 Task: Invite Team Member Softage.1@softage.net to Workspace Ethics and Compliance. Invite Team Member Softage.2@softage.net to Workspace Ethics and Compliance. Invite Team Member Softage.3@softage.net to Workspace Ethics and Compliance. Invite Team Member Softage.4@softage.net to Workspace Ethics and Compliance
Action: Mouse moved to (853, 119)
Screenshot: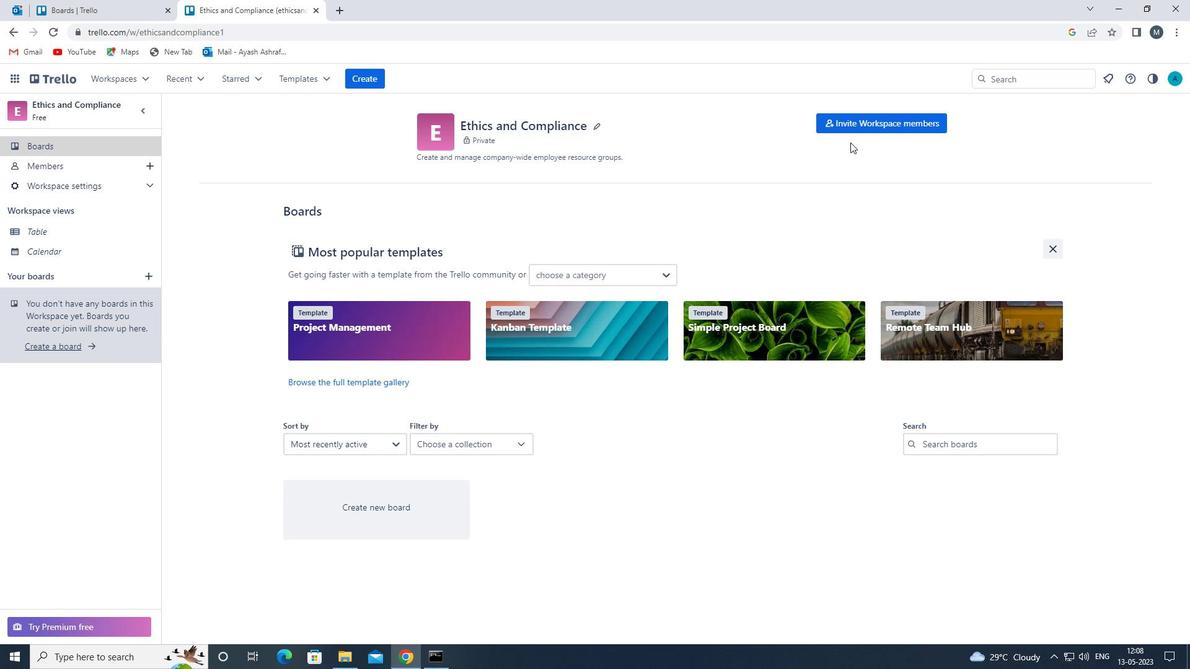 
Action: Mouse pressed left at (853, 119)
Screenshot: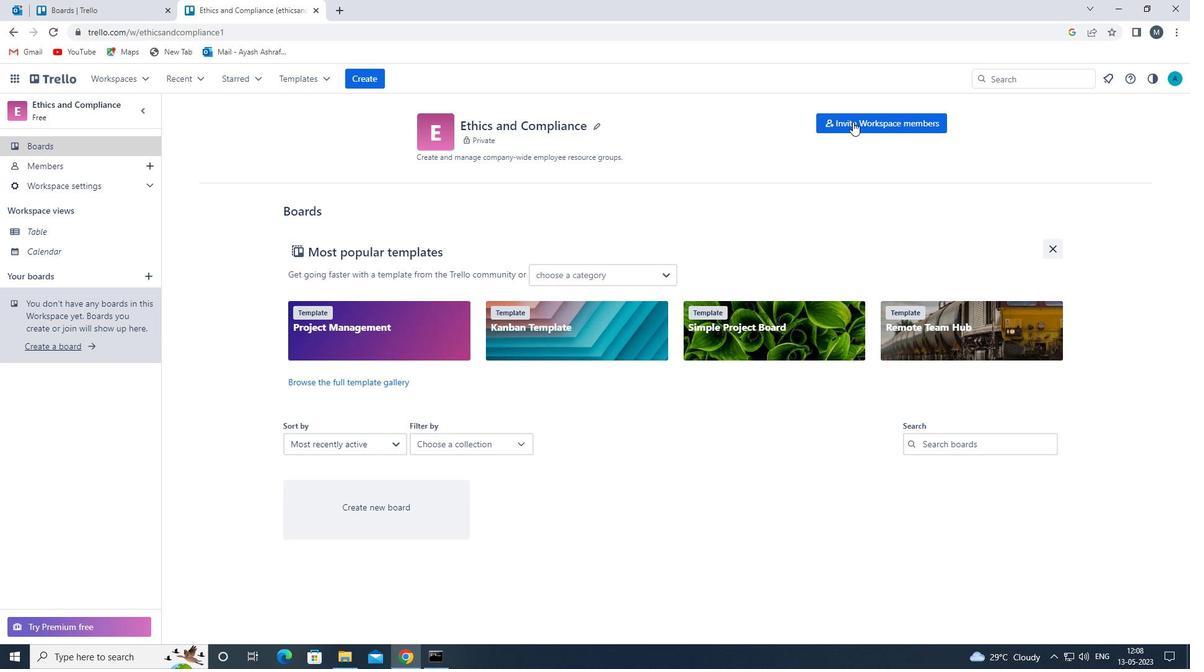 
Action: Mouse moved to (538, 353)
Screenshot: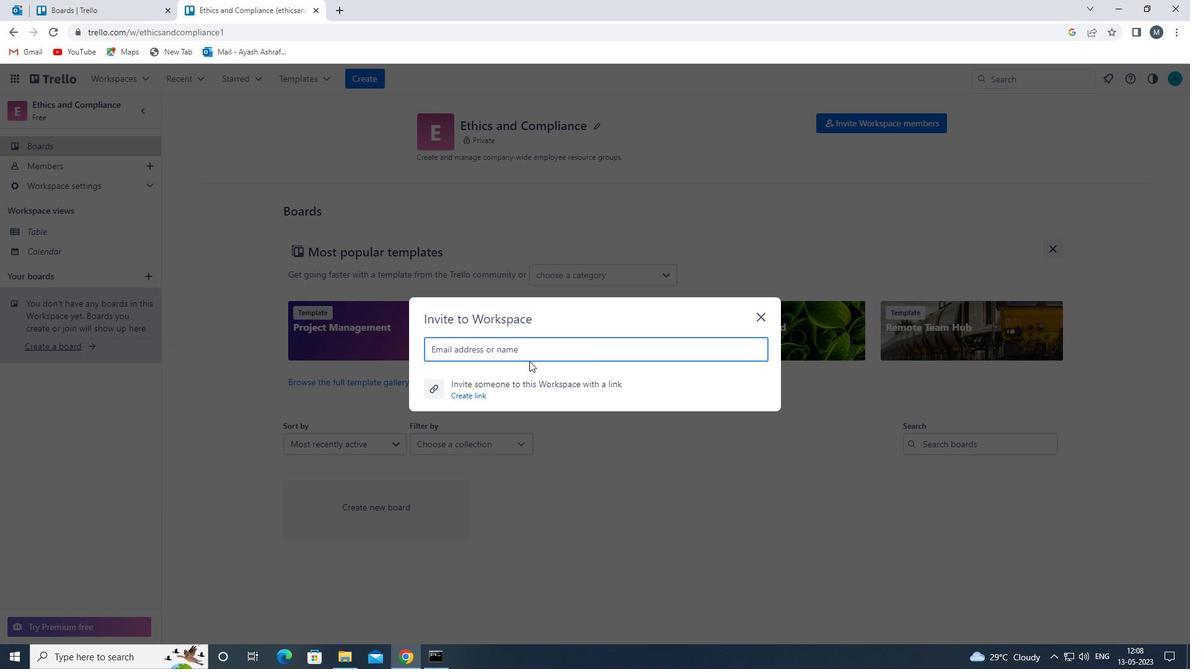 
Action: Mouse pressed left at (538, 353)
Screenshot: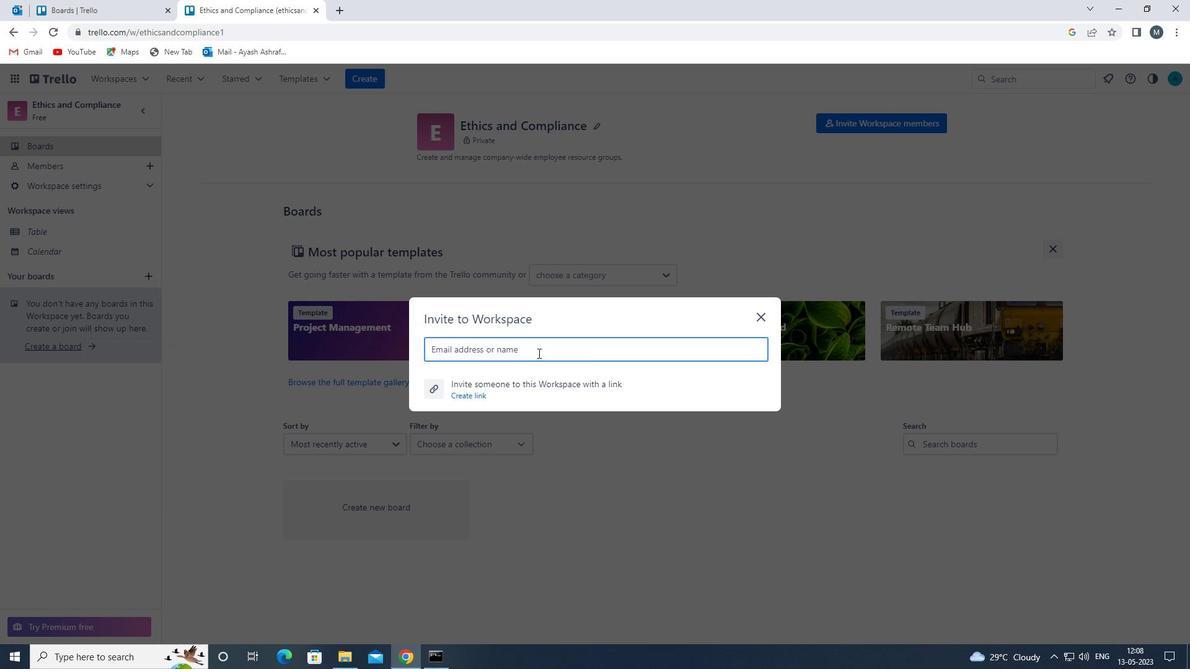 
Action: Key pressed softage.1<Key.shift>@SOFTAGE.NET<Key.enter>SOFTAGE.2<Key.shift>2SOFTAGE.NET
Screenshot: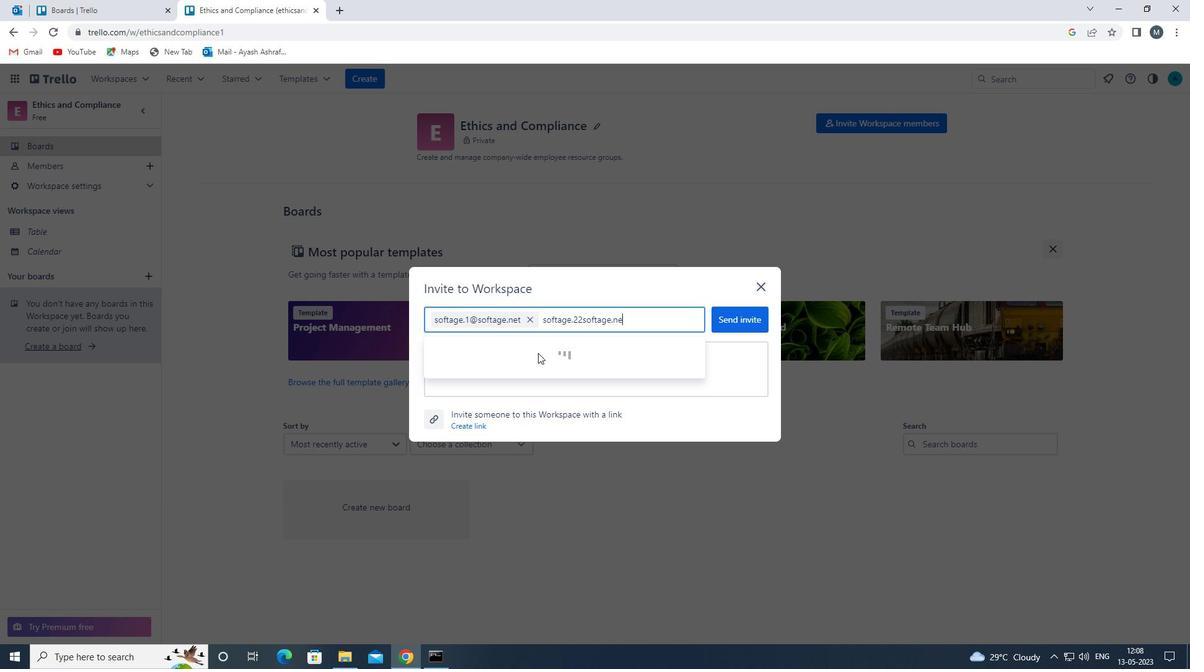 
Action: Mouse moved to (577, 319)
Screenshot: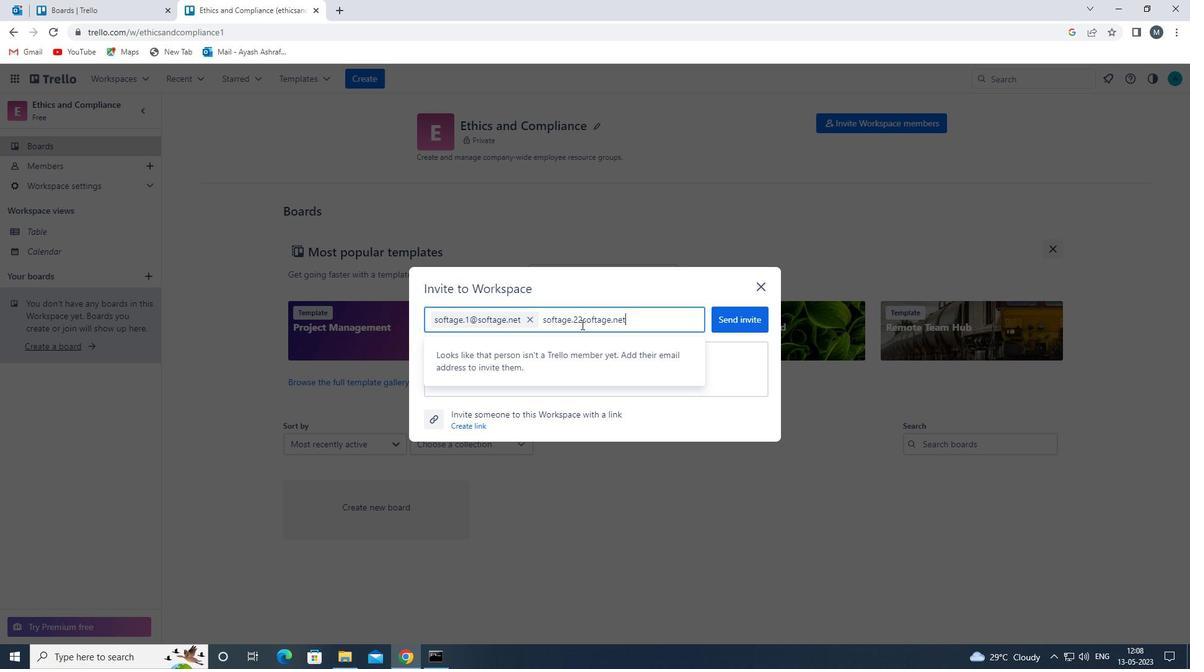 
Action: Mouse pressed left at (577, 319)
Screenshot: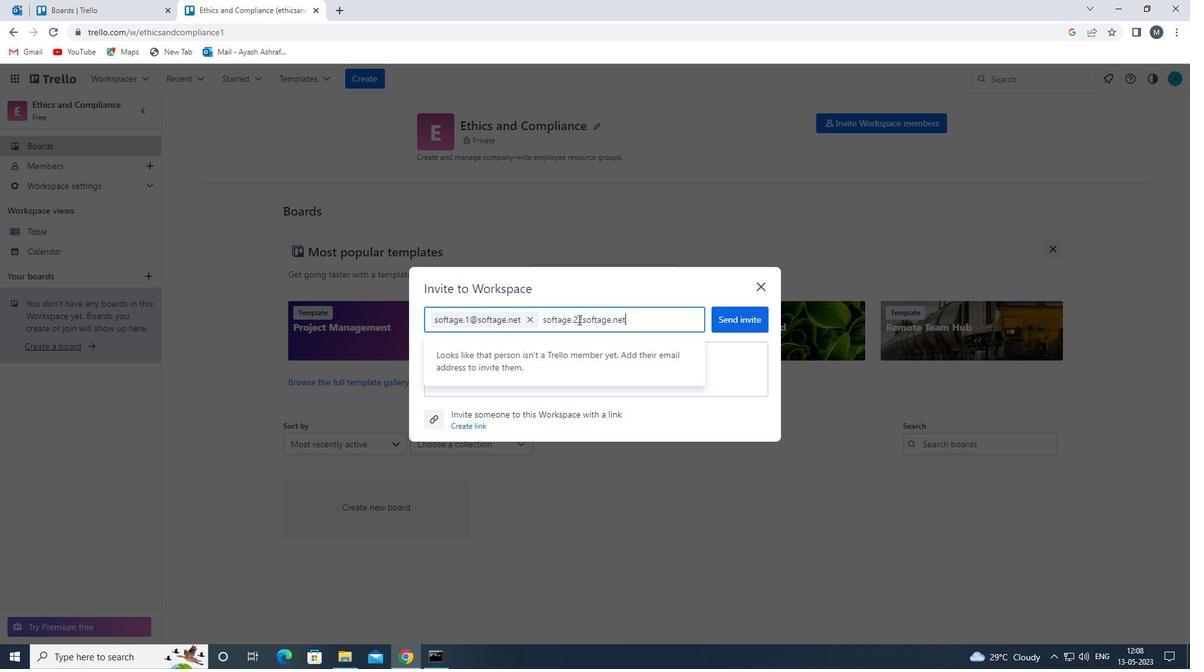 
Action: Mouse moved to (580, 323)
Screenshot: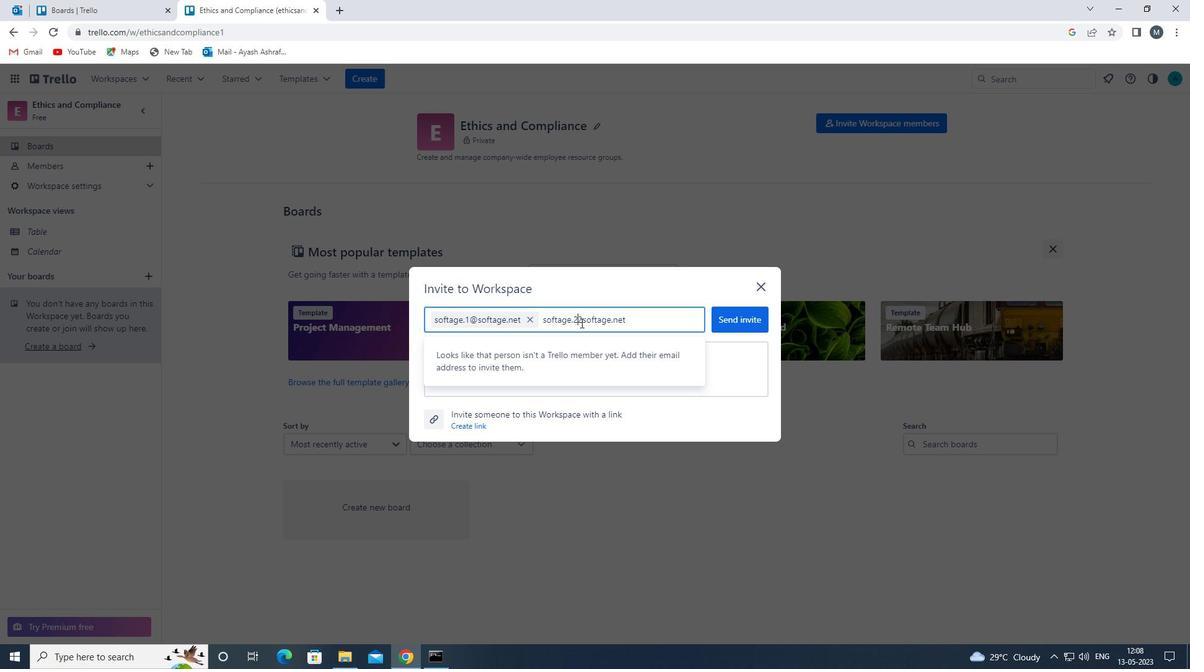 
Action: Key pressed <Key.backspace>
Screenshot: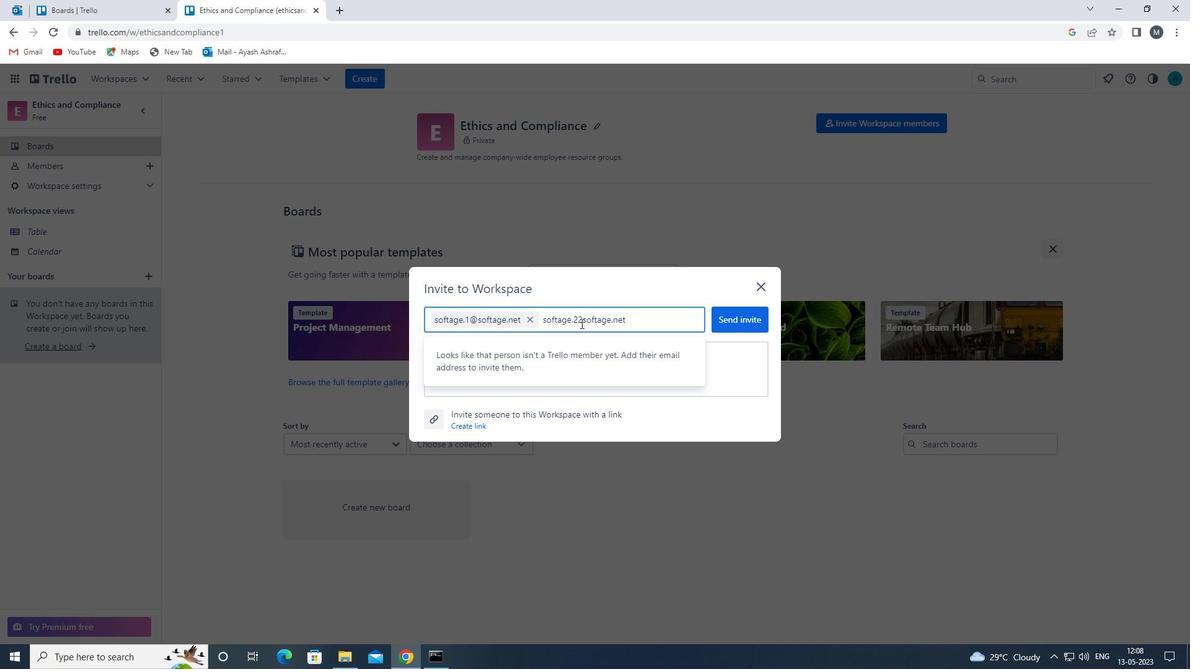 
Action: Mouse moved to (580, 321)
Screenshot: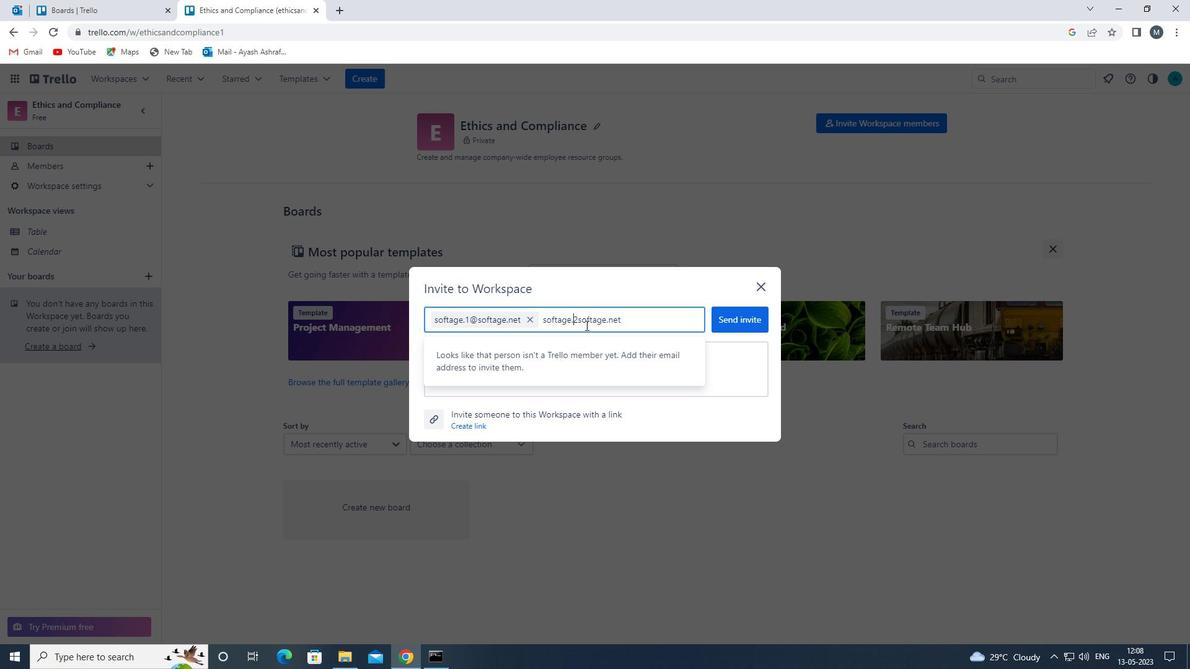 
Action: Mouse pressed left at (580, 321)
Screenshot: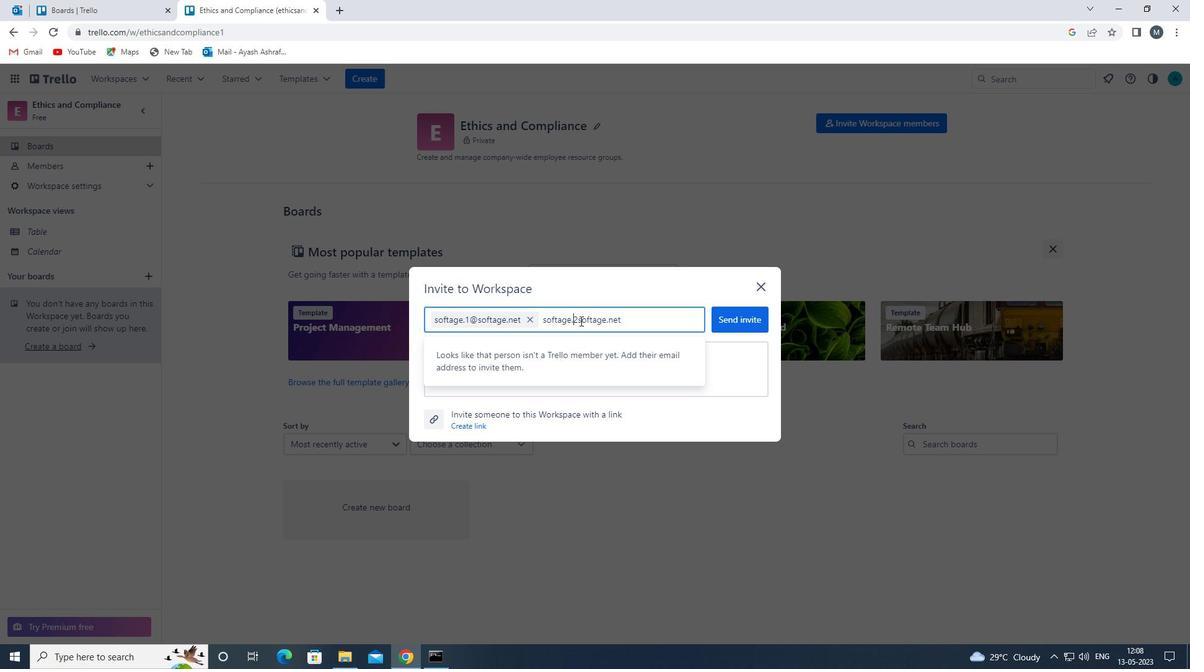 
Action: Mouse moved to (577, 324)
Screenshot: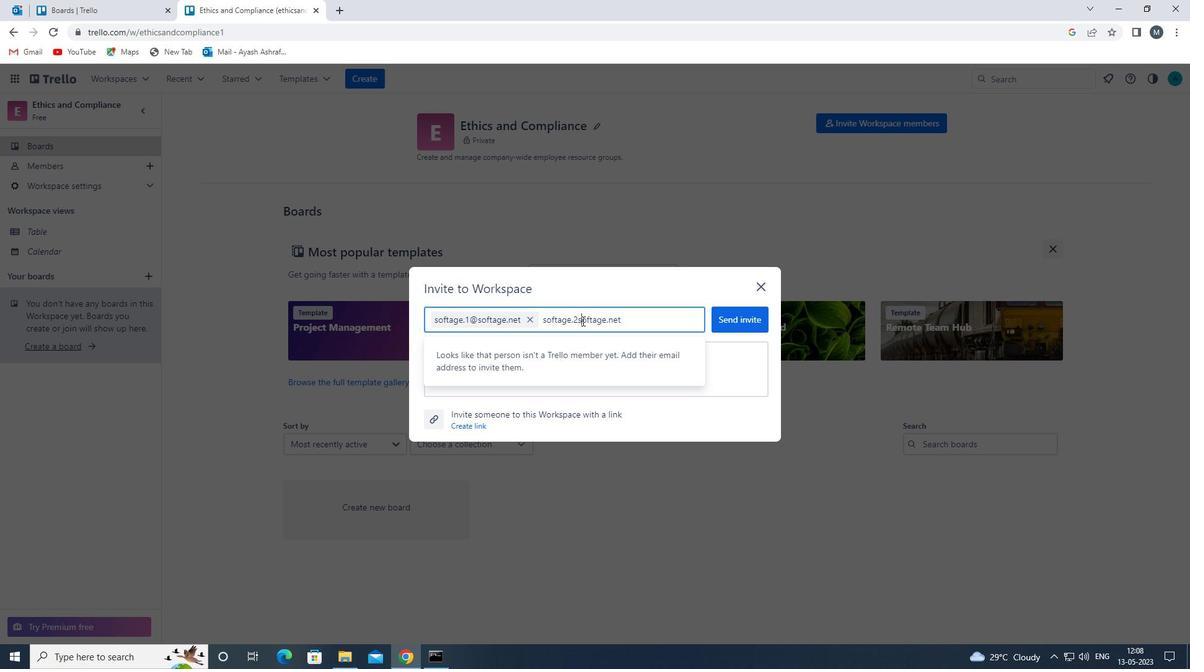 
Action: Mouse pressed left at (577, 324)
Screenshot: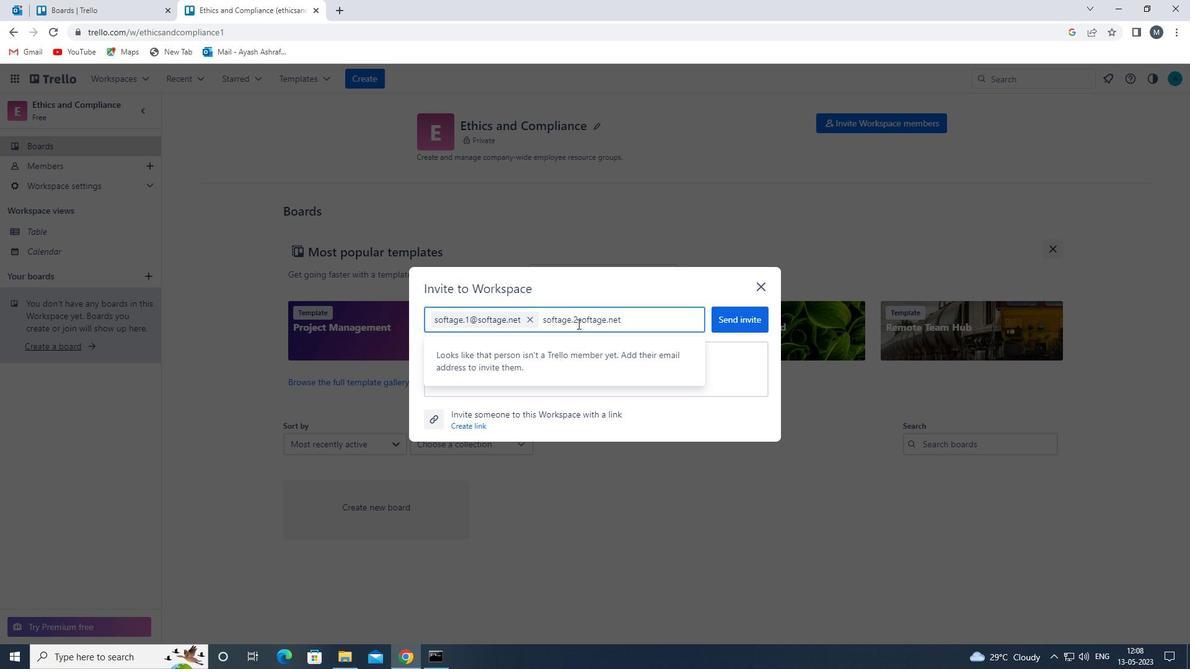 
Action: Mouse moved to (581, 324)
Screenshot: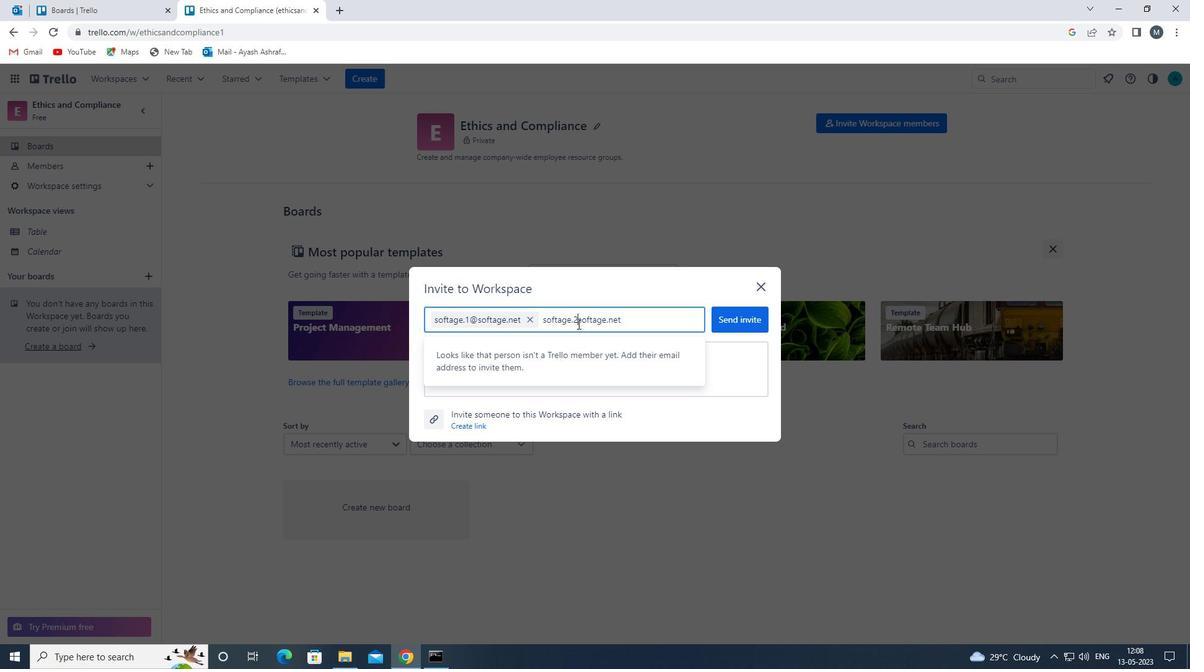 
Action: Key pressed <Key.shift>@<Key.enter><Key.shift><Key.shift>SOFTAGE.3<Key.shift><Key.shift><Key.shift><Key.shift><Key.shift><Key.shift>@SOFTAGE.NET<Key.enter>SOFTAGE.4<Key.shift>@SOFTAGE.NET<Key.enter>
Screenshot: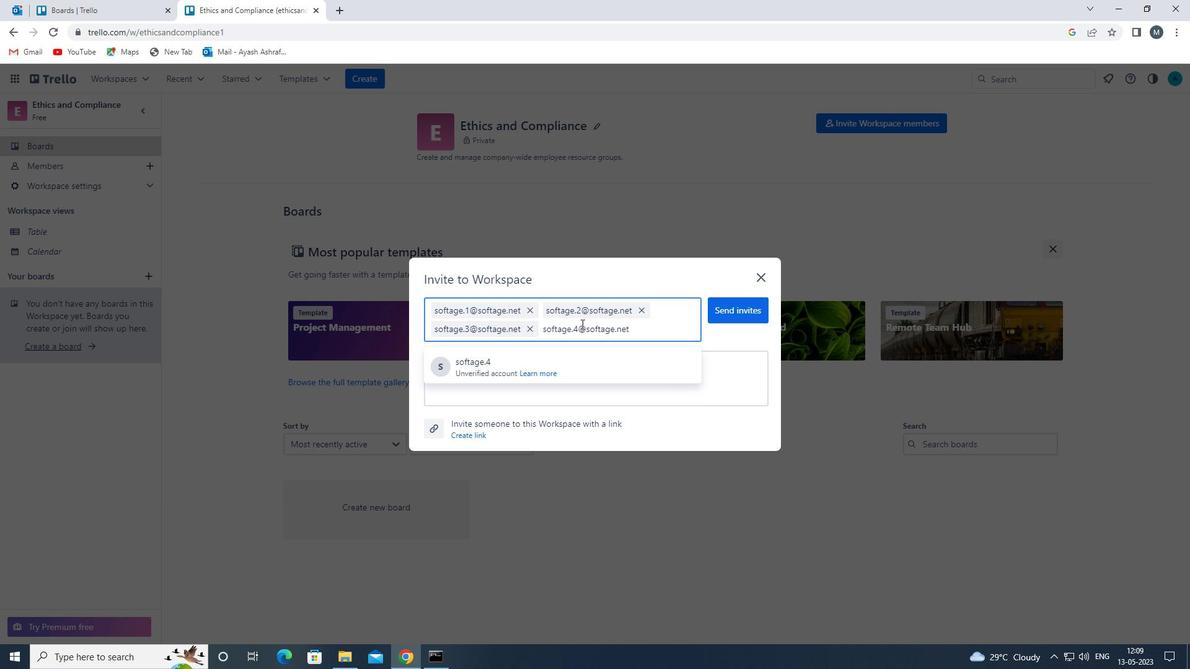 
Action: Mouse moved to (723, 298)
Screenshot: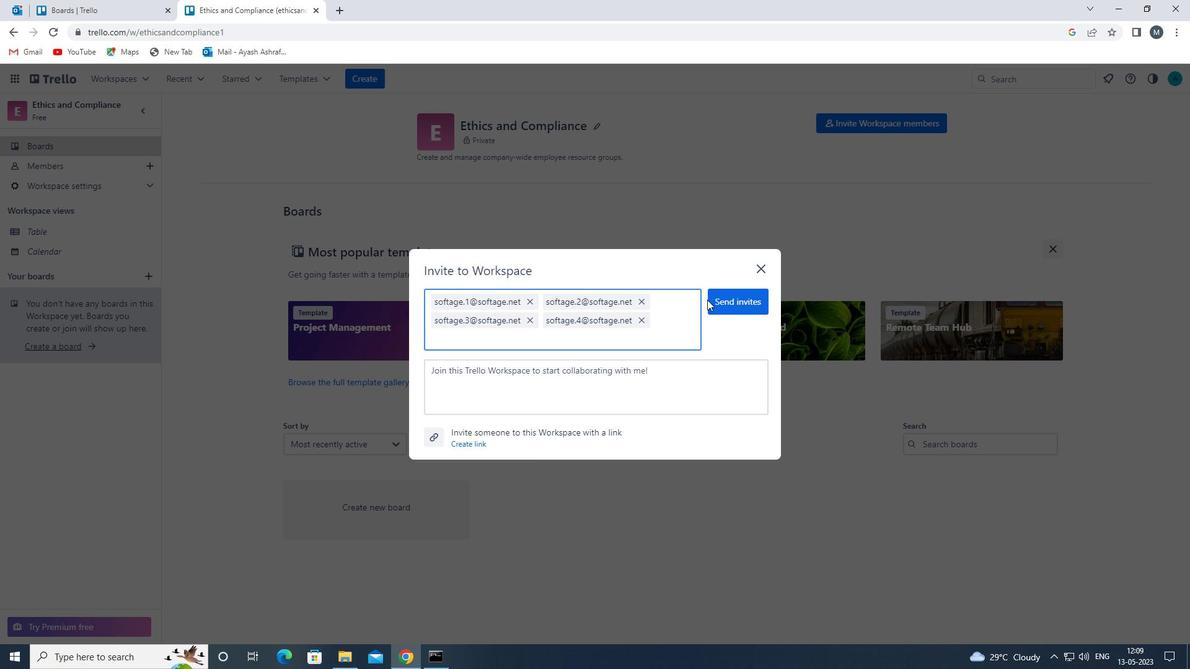 
Action: Mouse pressed left at (723, 298)
Screenshot: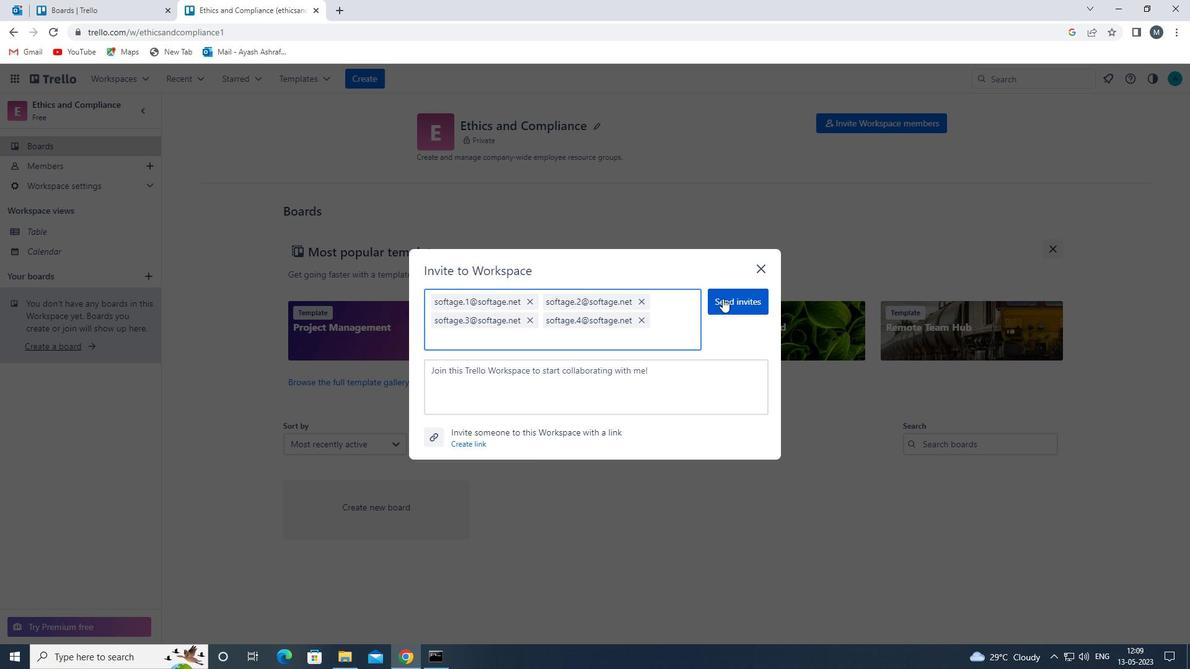 
Action: Mouse moved to (321, 481)
Screenshot: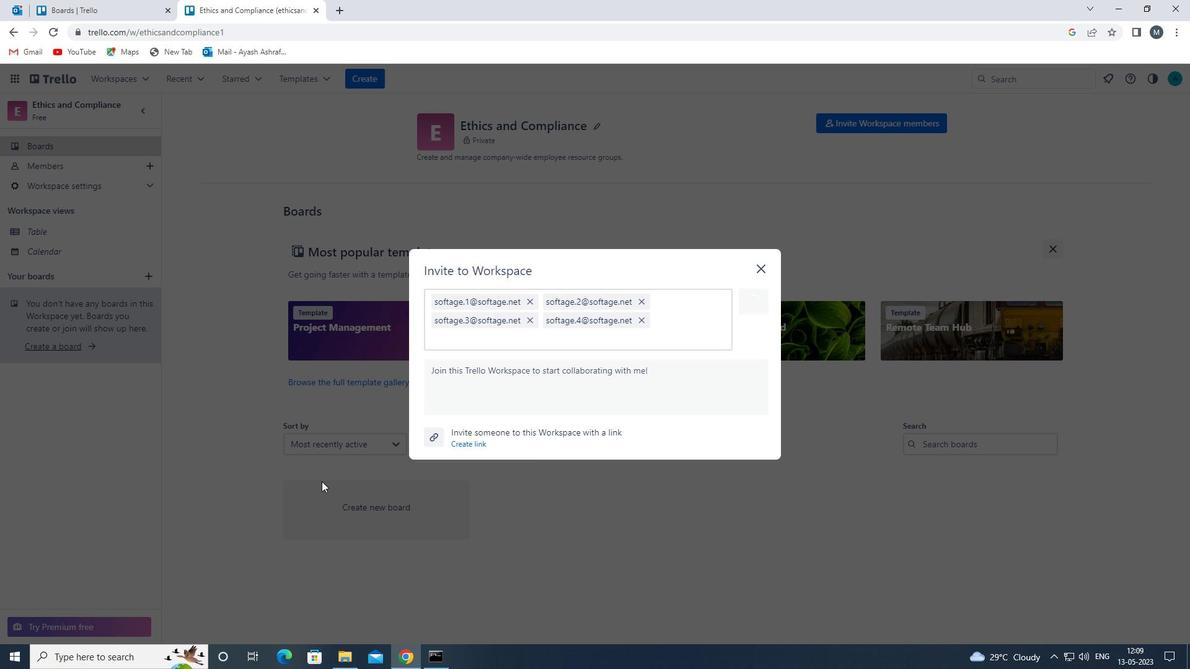 
